 Task: Set hardware-accelerated decoding to DirectX Video Acceleration (DXVA) 2.0.
Action: Mouse moved to (94, 15)
Screenshot: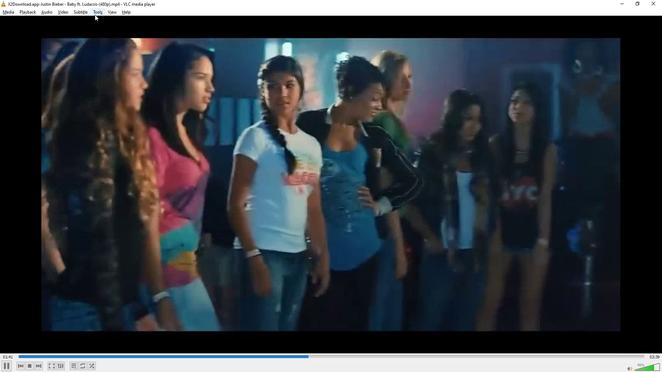 
Action: Mouse pressed left at (94, 15)
Screenshot: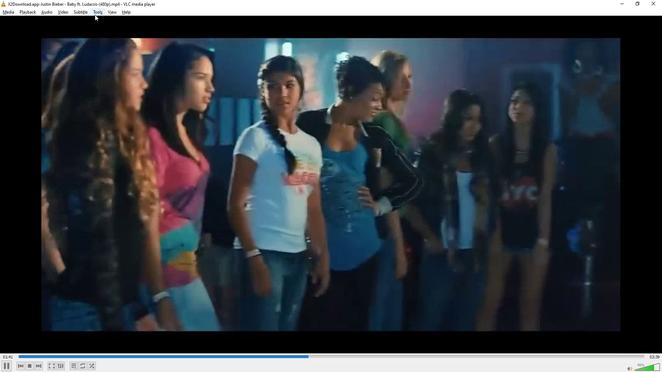 
Action: Mouse moved to (111, 93)
Screenshot: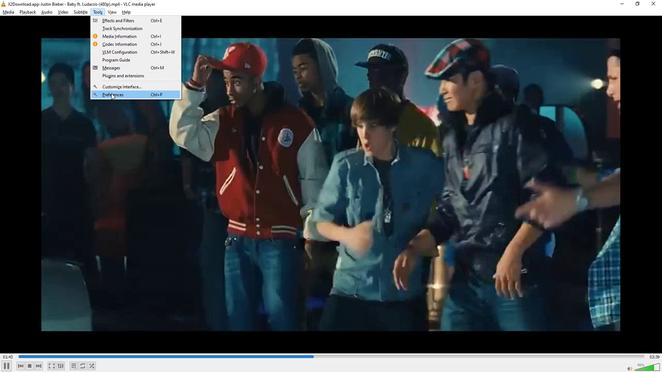 
Action: Mouse pressed left at (111, 93)
Screenshot: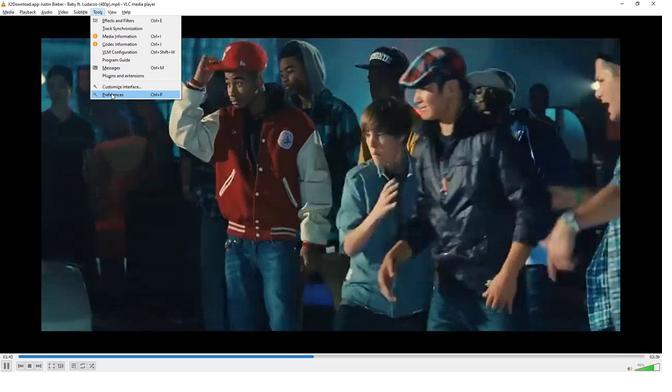 
Action: Mouse moved to (191, 96)
Screenshot: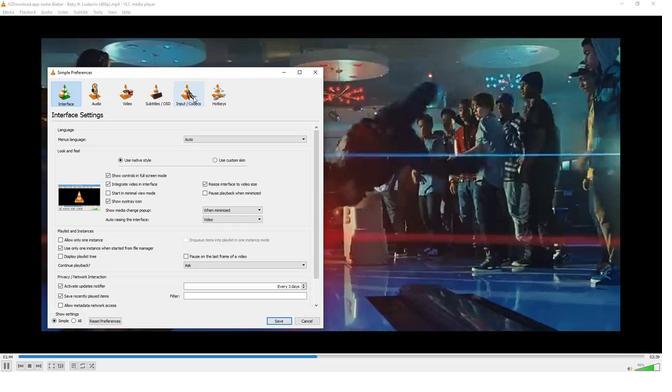 
Action: Mouse pressed left at (191, 96)
Screenshot: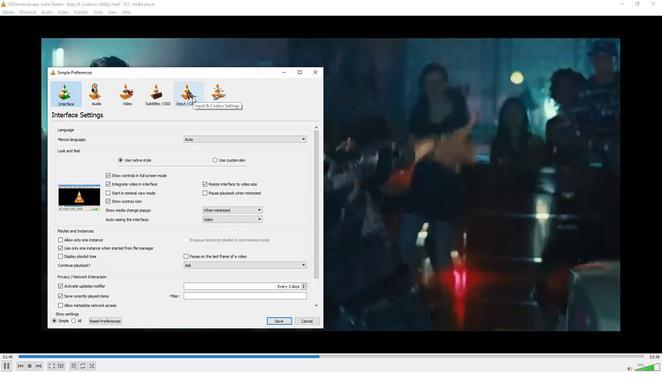 
Action: Mouse moved to (173, 140)
Screenshot: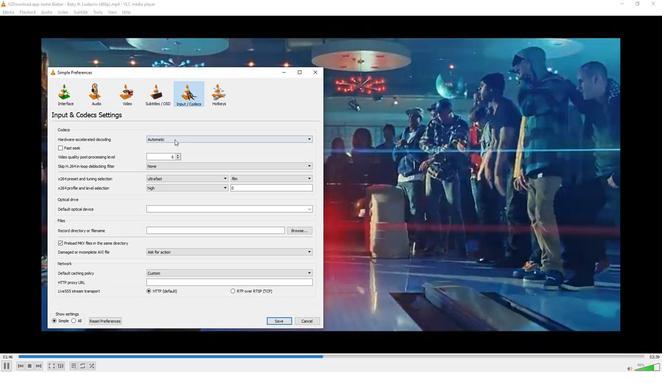 
Action: Mouse pressed left at (173, 140)
Screenshot: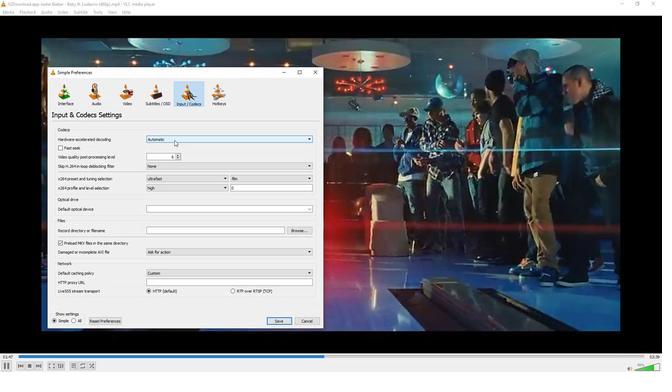 
Action: Mouse moved to (170, 153)
Screenshot: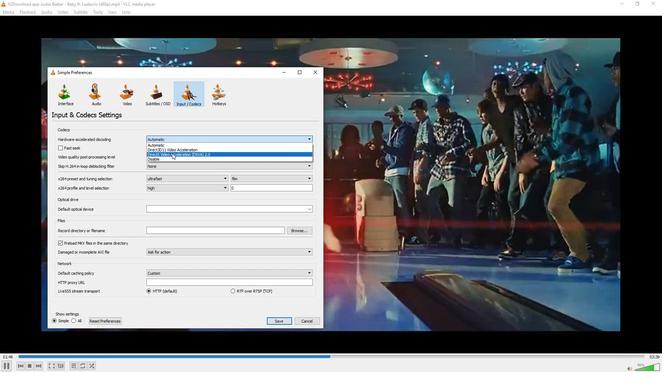 
Action: Mouse pressed left at (170, 153)
Screenshot: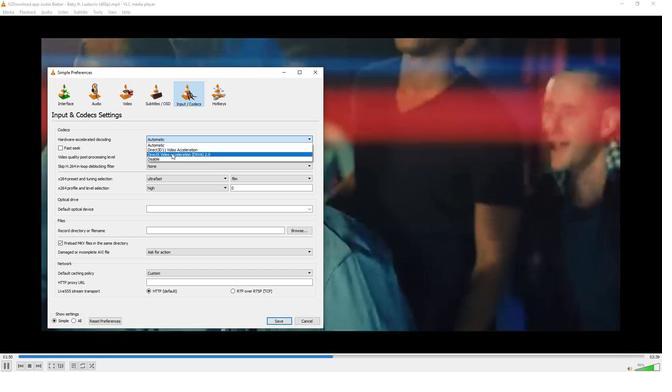 
Action: Mouse moved to (325, 215)
Screenshot: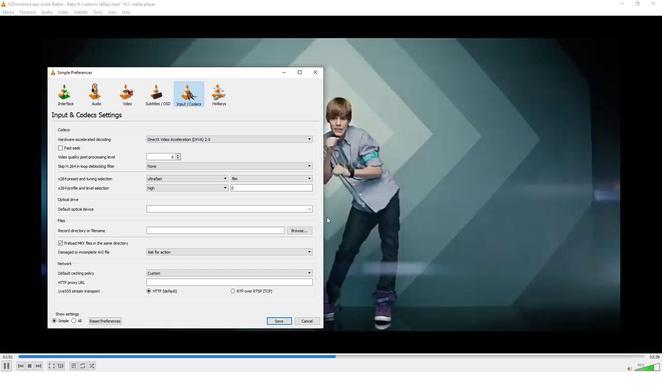 
